 Task: Create a rule from the Routing list, Task moved to a section -> Set Priority in the project BayTech , set the section as To-Do and set the priority of the task as  High
Action: Mouse moved to (489, 339)
Screenshot: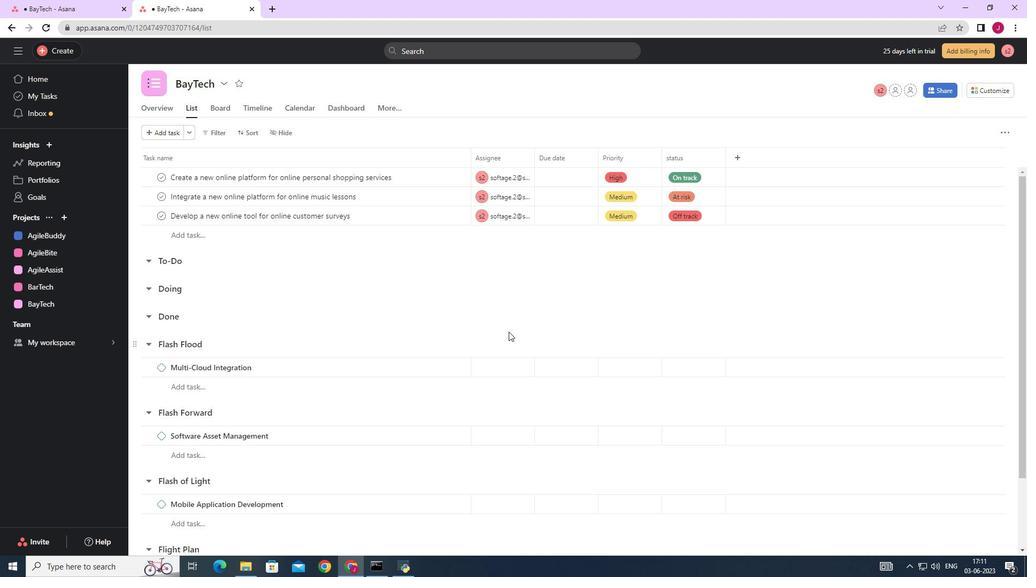 
Action: Mouse scrolled (489, 340) with delta (0, 0)
Screenshot: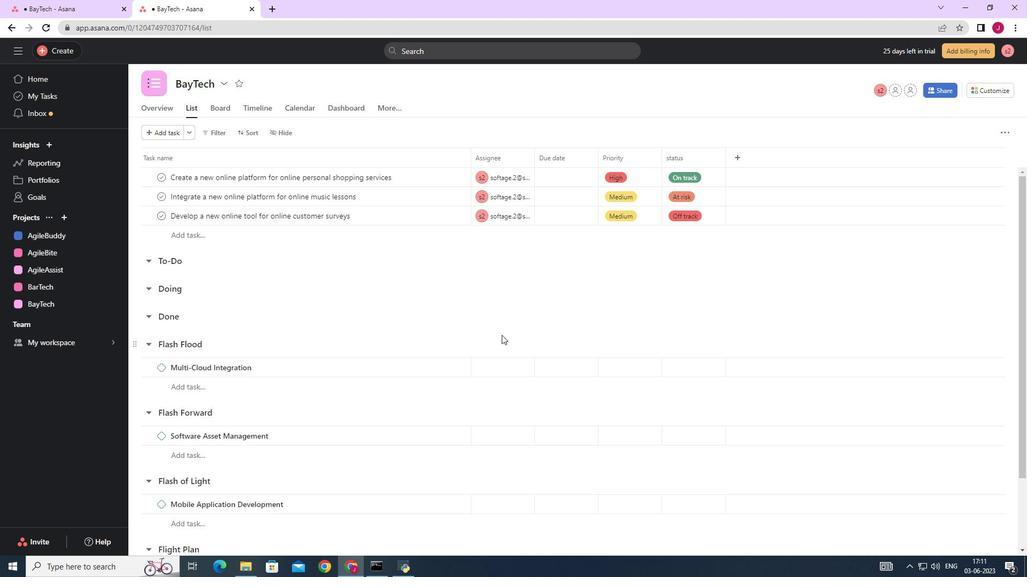 
Action: Mouse moved to (488, 339)
Screenshot: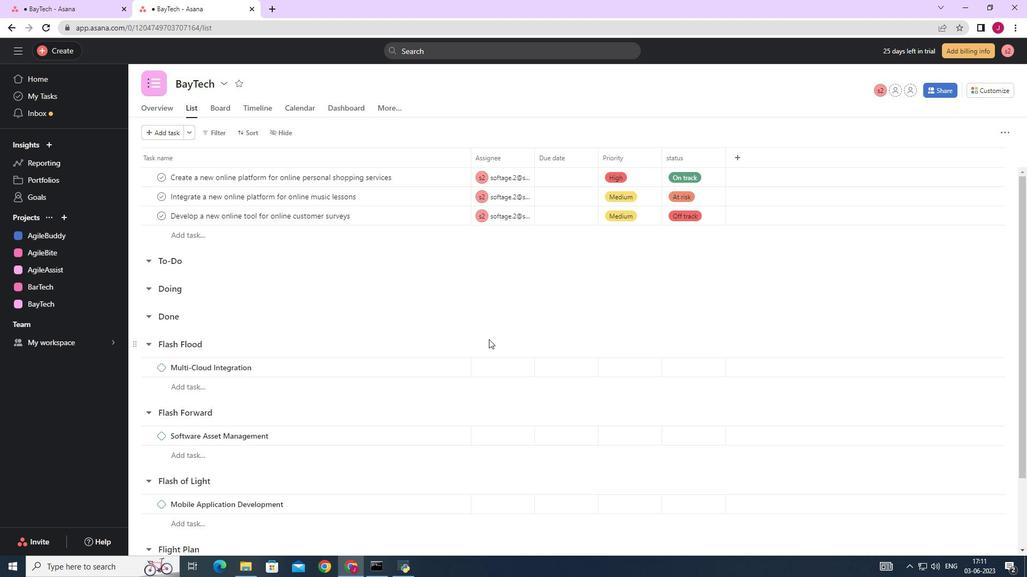 
Action: Mouse scrolled (489, 340) with delta (0, 0)
Screenshot: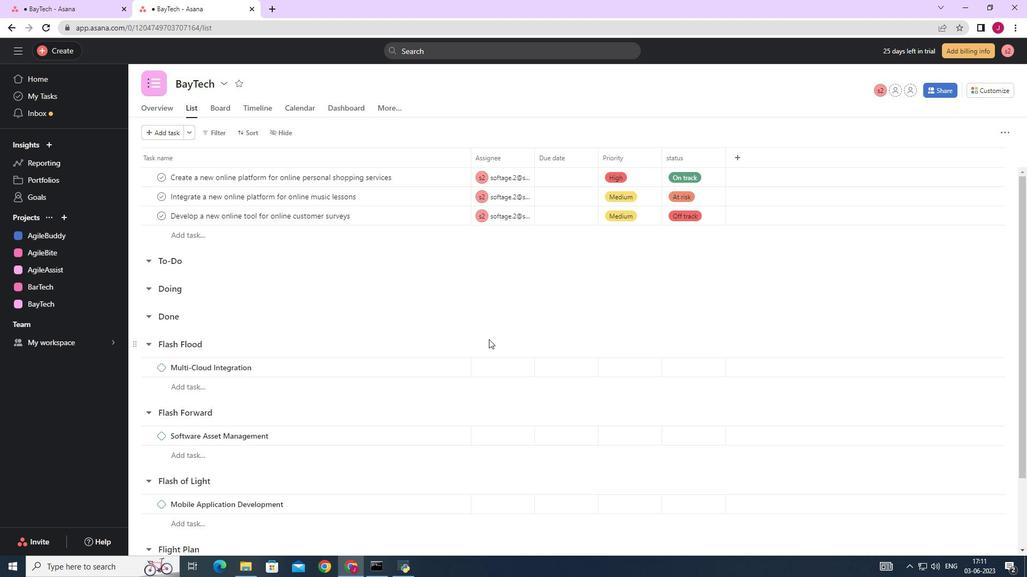 
Action: Mouse moved to (487, 341)
Screenshot: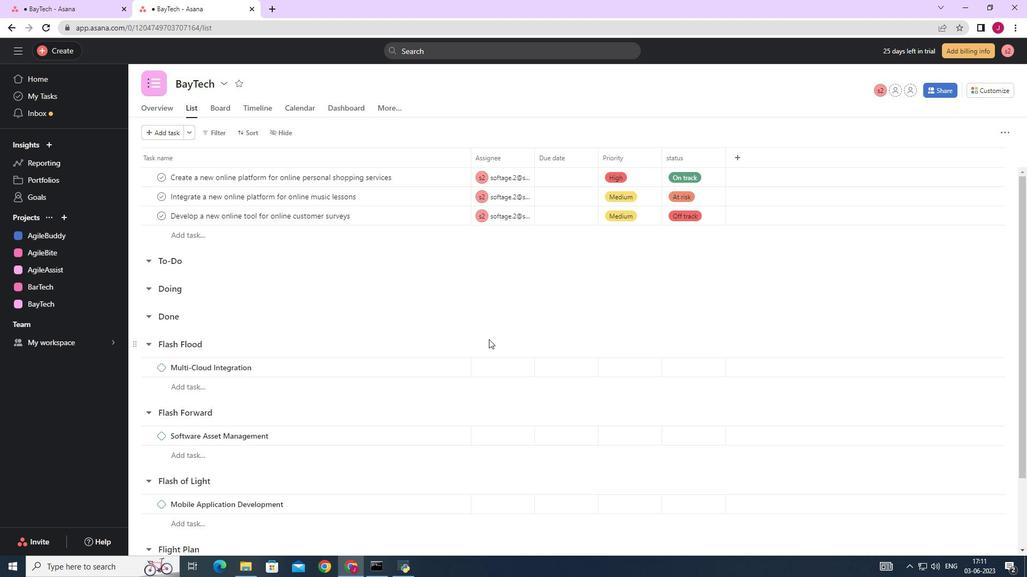 
Action: Mouse scrolled (488, 340) with delta (0, 0)
Screenshot: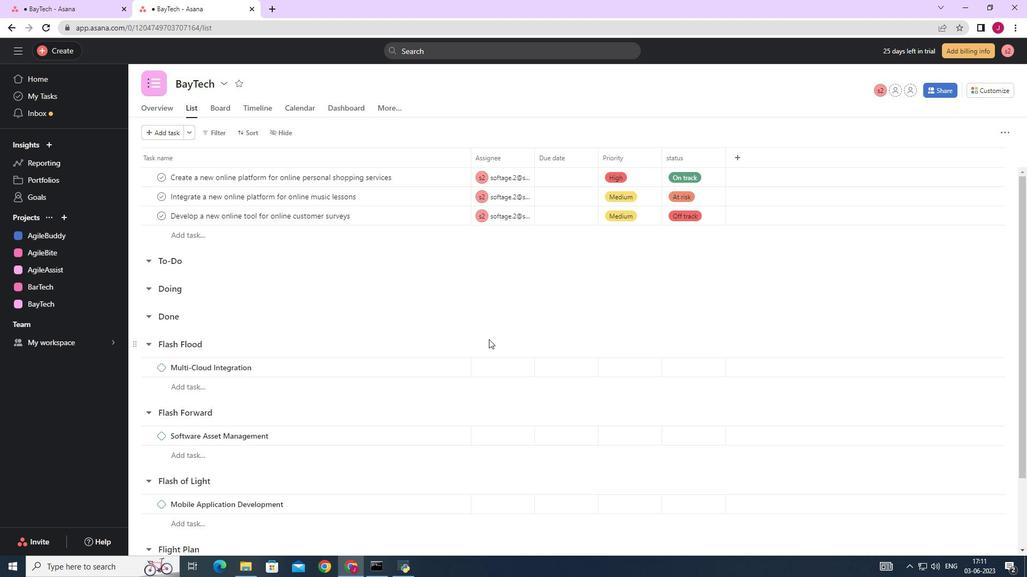 
Action: Mouse moved to (991, 90)
Screenshot: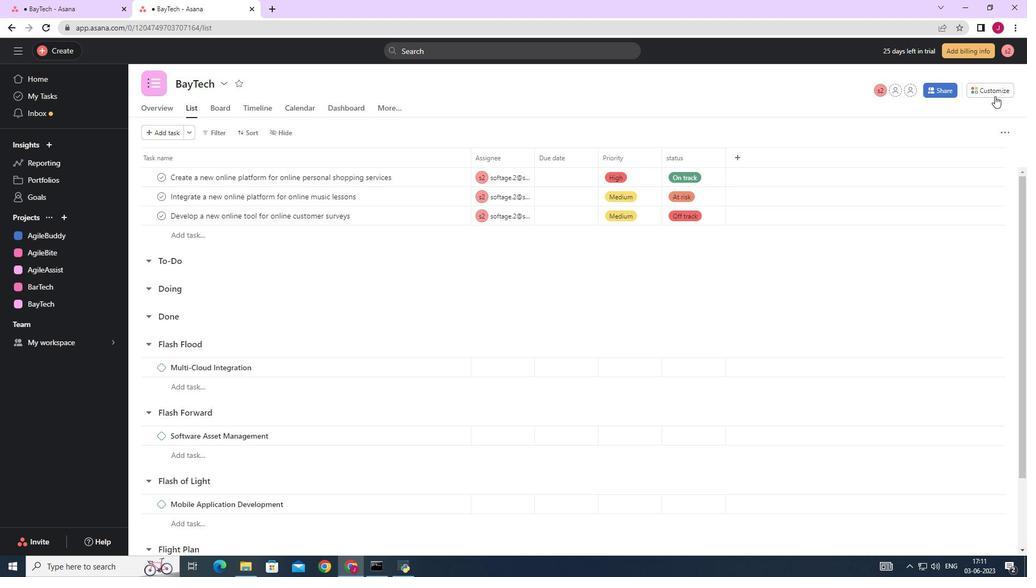 
Action: Mouse pressed left at (991, 90)
Screenshot: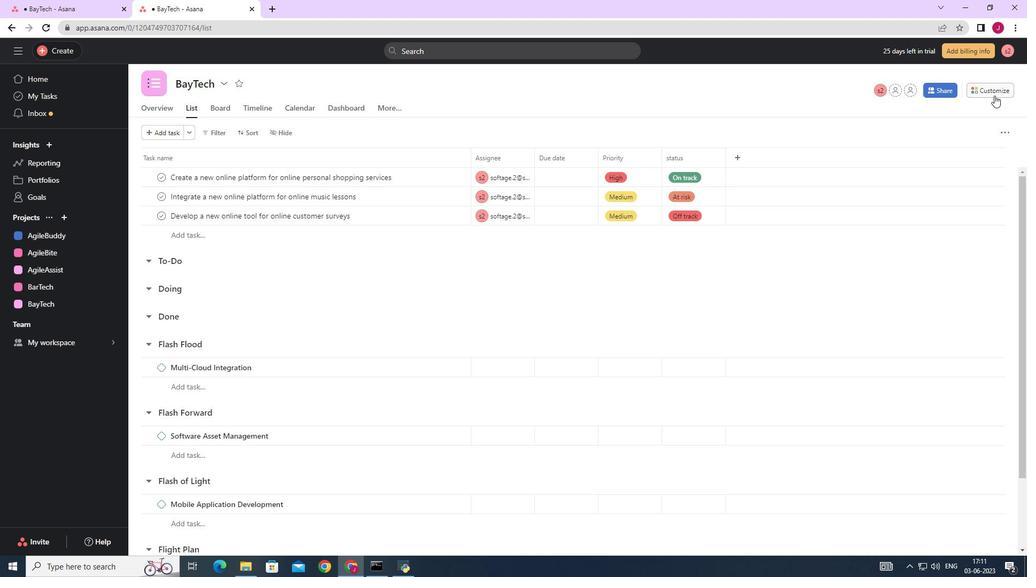 
Action: Mouse moved to (805, 235)
Screenshot: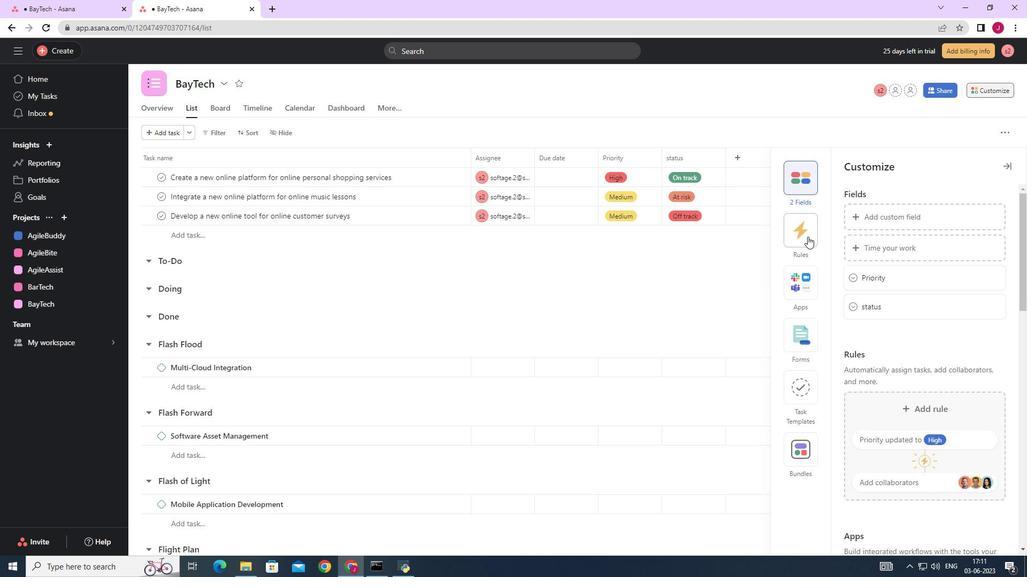 
Action: Mouse pressed left at (805, 235)
Screenshot: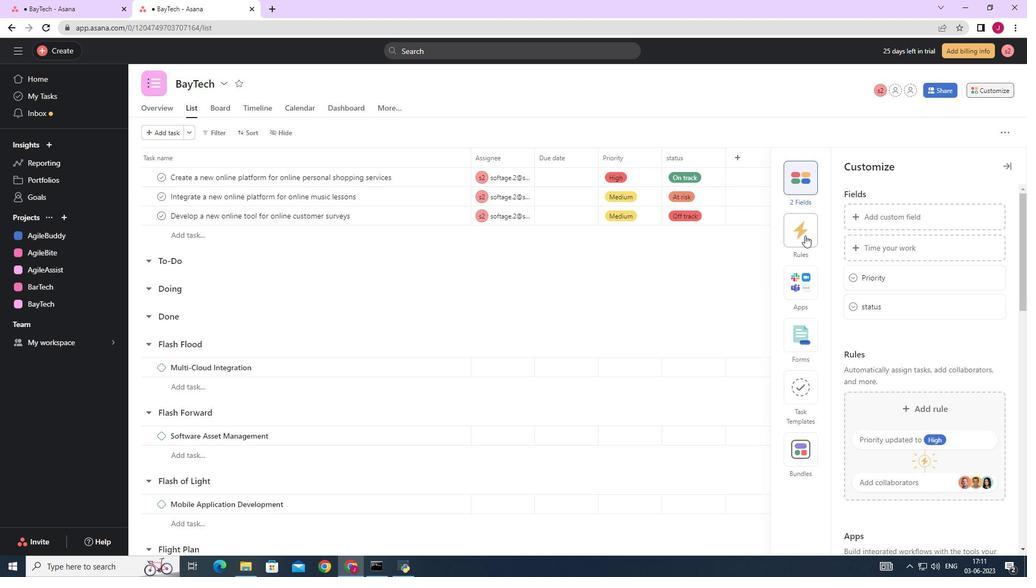 
Action: Mouse moved to (902, 243)
Screenshot: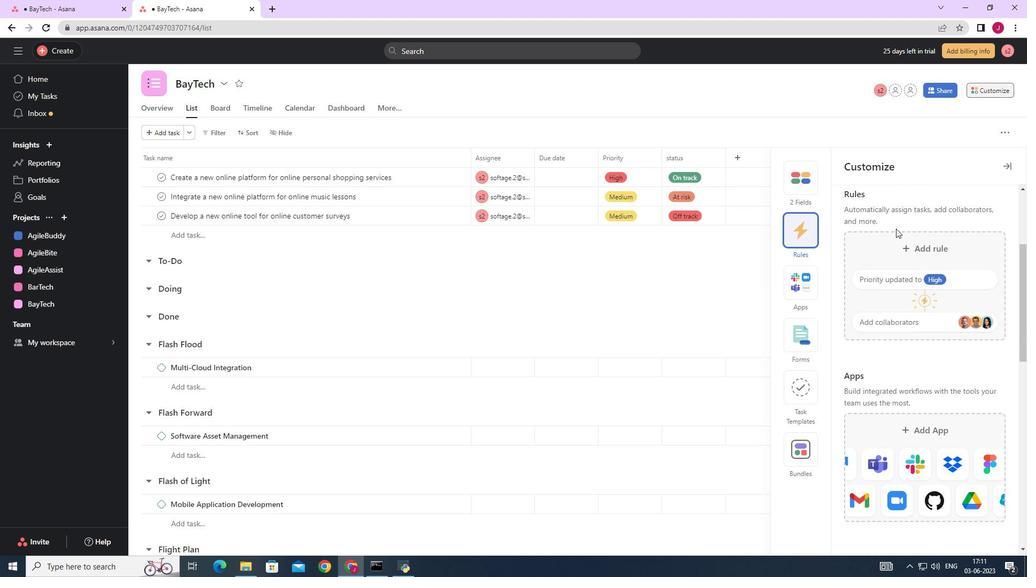 
Action: Mouse pressed left at (902, 243)
Screenshot: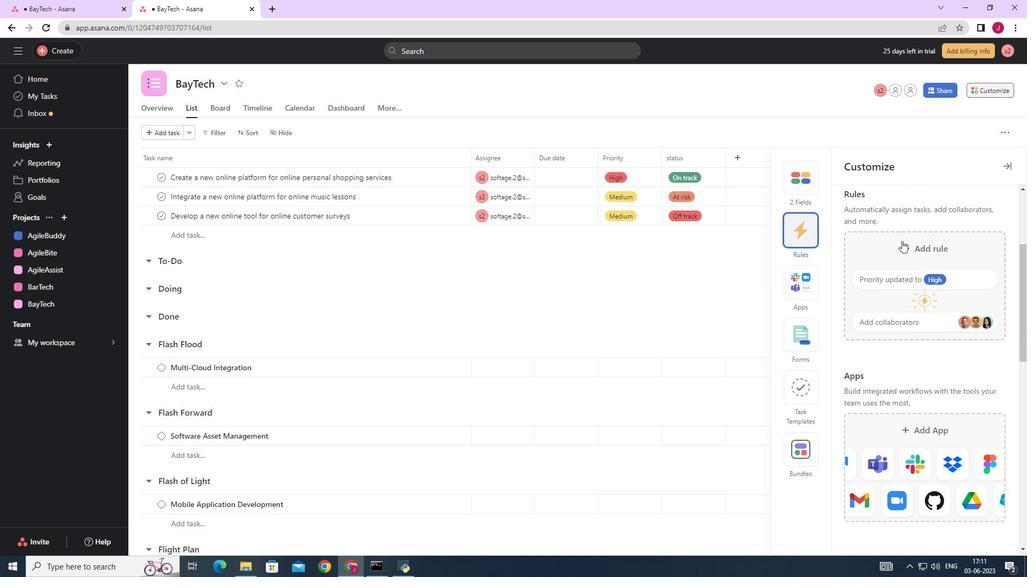 
Action: Mouse moved to (238, 139)
Screenshot: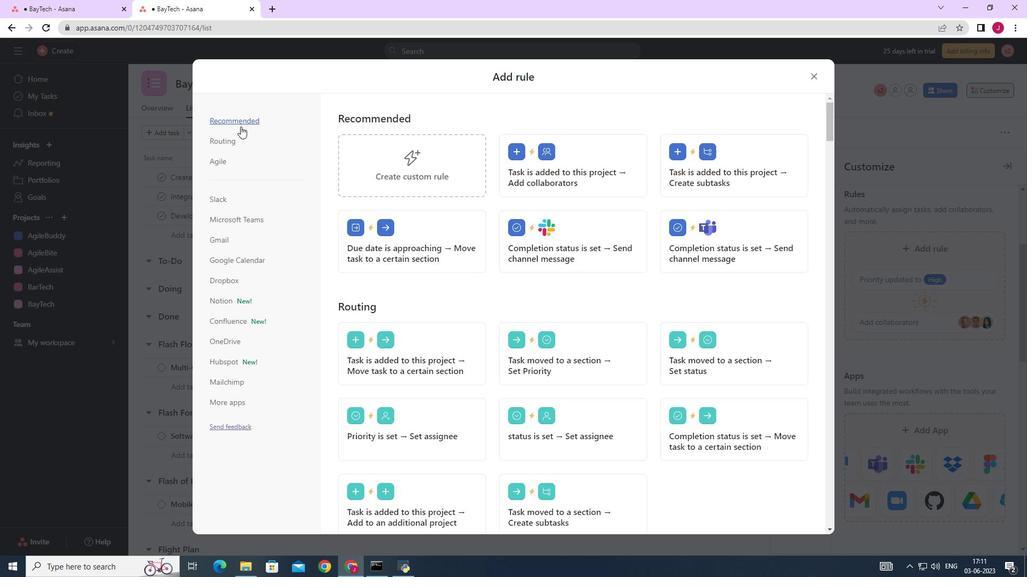 
Action: Mouse pressed left at (238, 139)
Screenshot: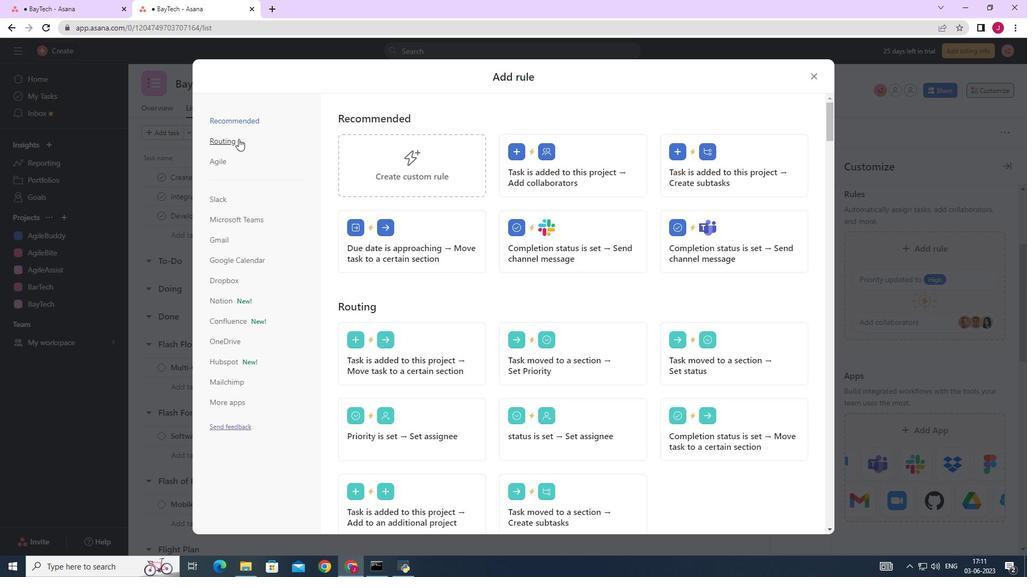 
Action: Mouse moved to (572, 163)
Screenshot: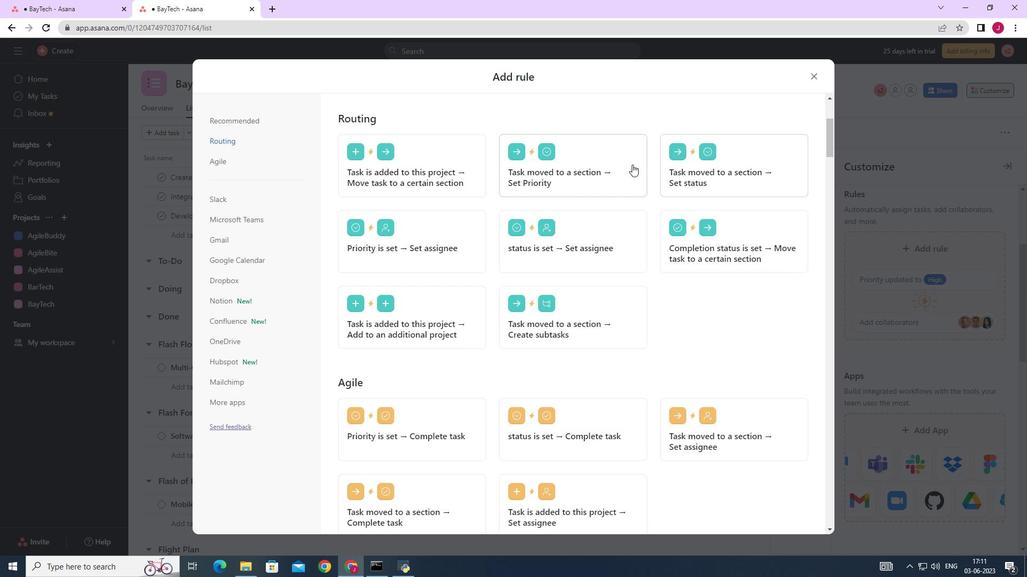 
Action: Mouse pressed left at (572, 163)
Screenshot: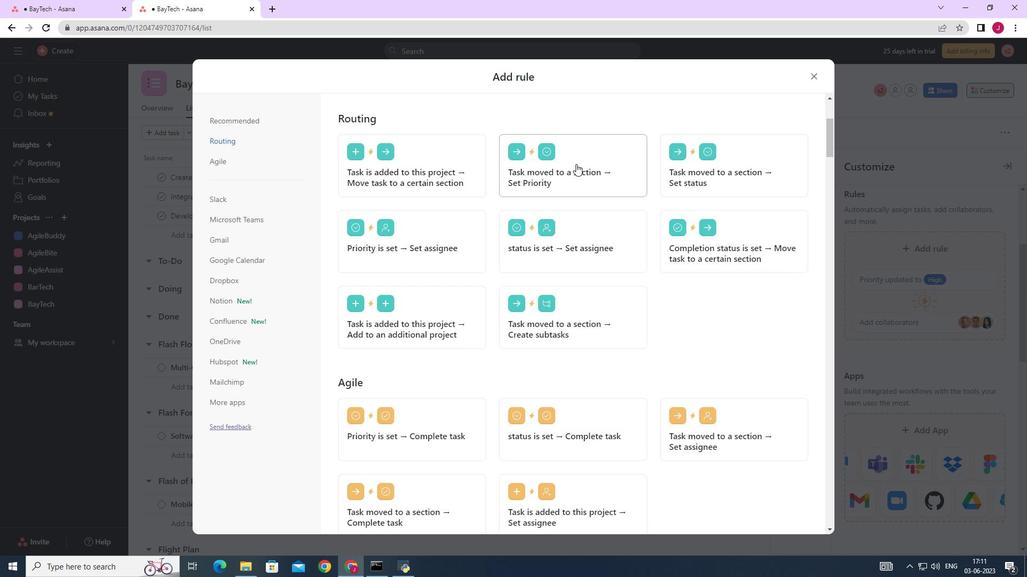 
Action: Mouse moved to (409, 280)
Screenshot: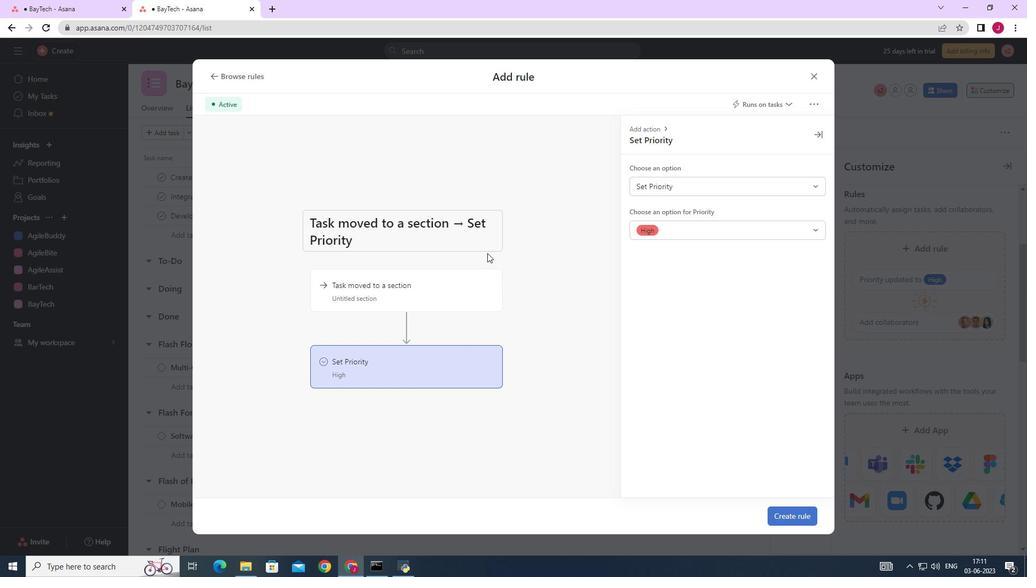 
Action: Mouse pressed left at (409, 280)
Screenshot: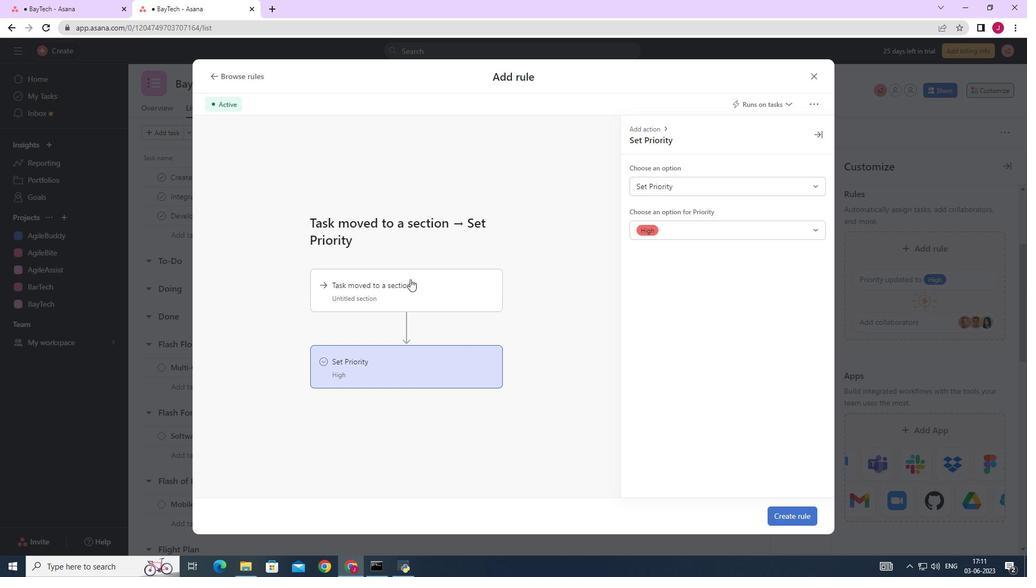 
Action: Mouse moved to (696, 181)
Screenshot: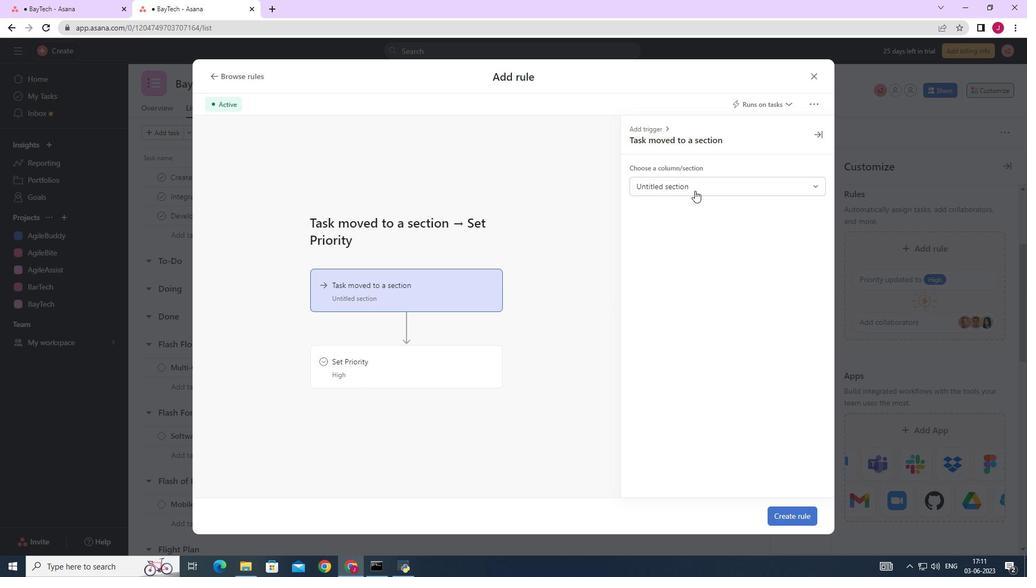 
Action: Mouse pressed left at (696, 181)
Screenshot: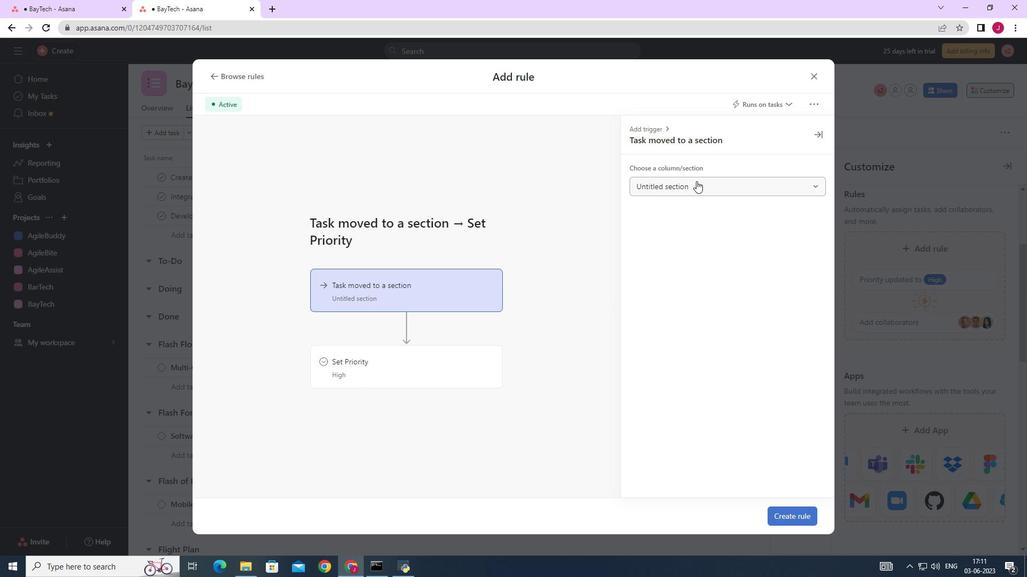
Action: Mouse moved to (679, 232)
Screenshot: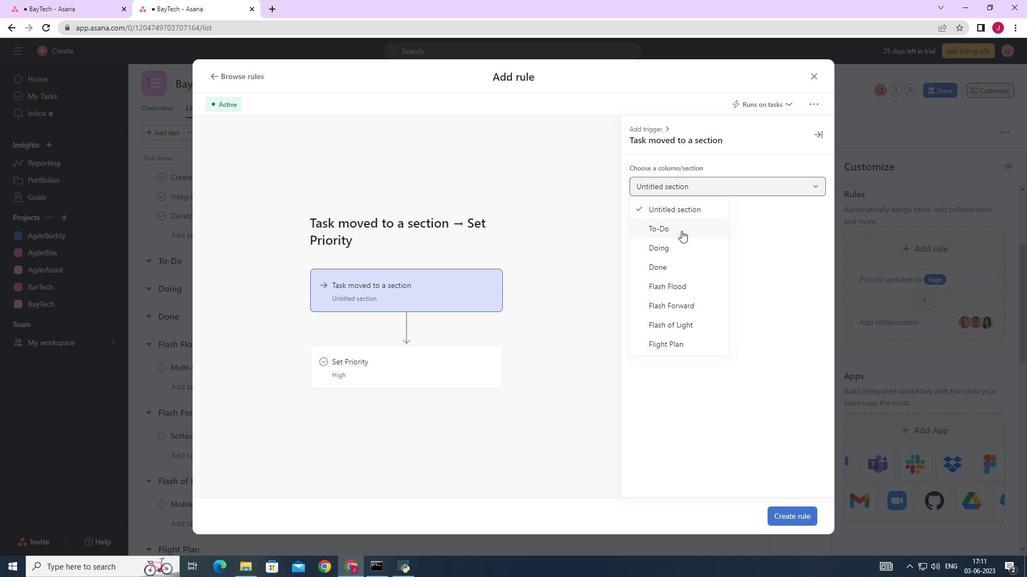 
Action: Mouse pressed left at (679, 232)
Screenshot: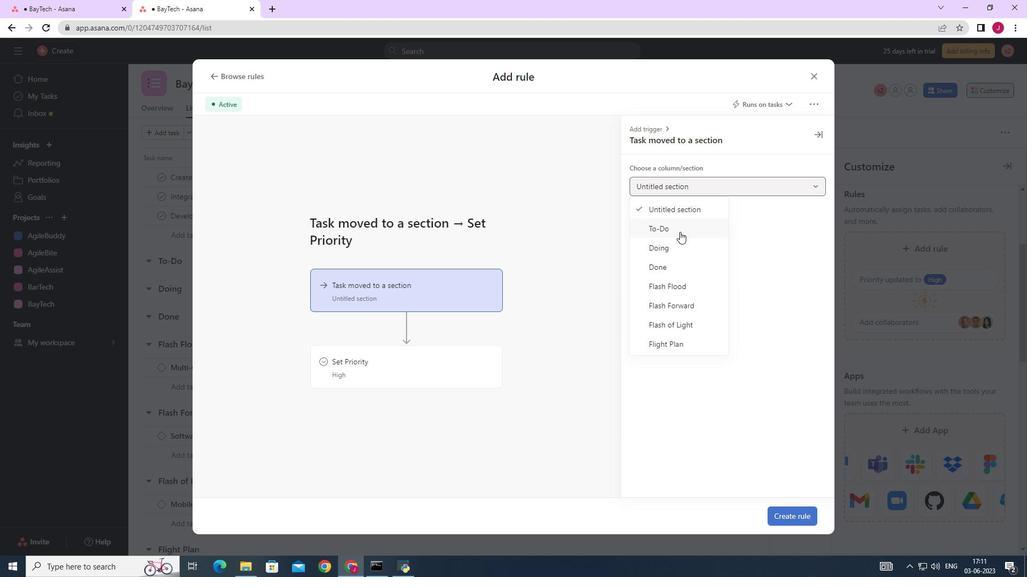 
Action: Mouse moved to (366, 363)
Screenshot: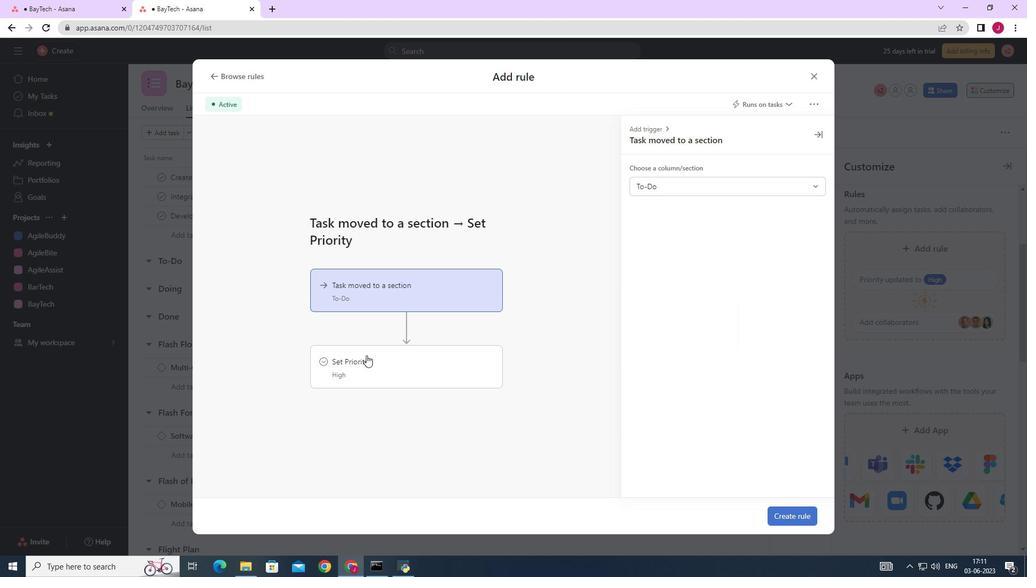 
Action: Mouse pressed left at (366, 363)
Screenshot: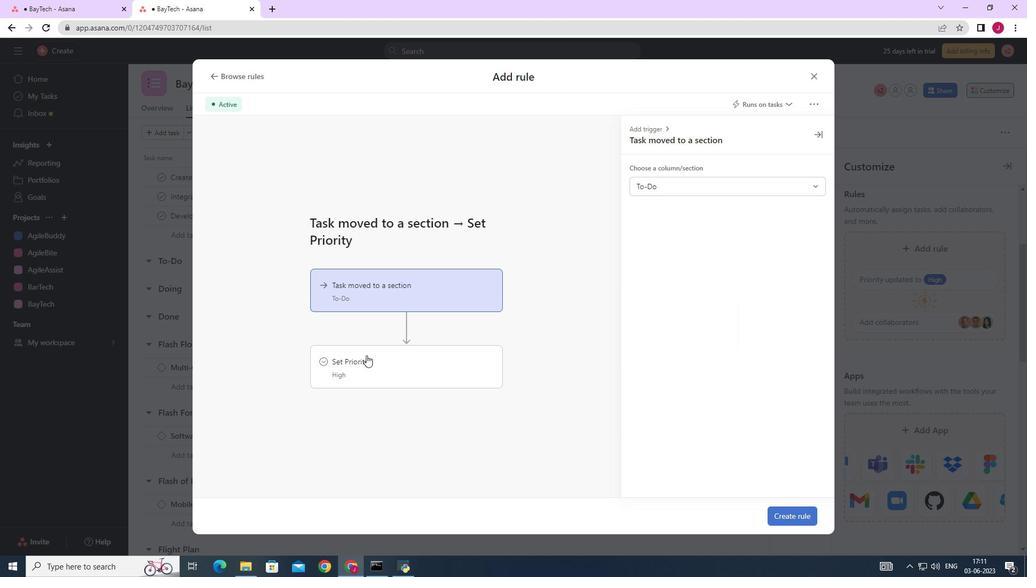 
Action: Mouse moved to (677, 186)
Screenshot: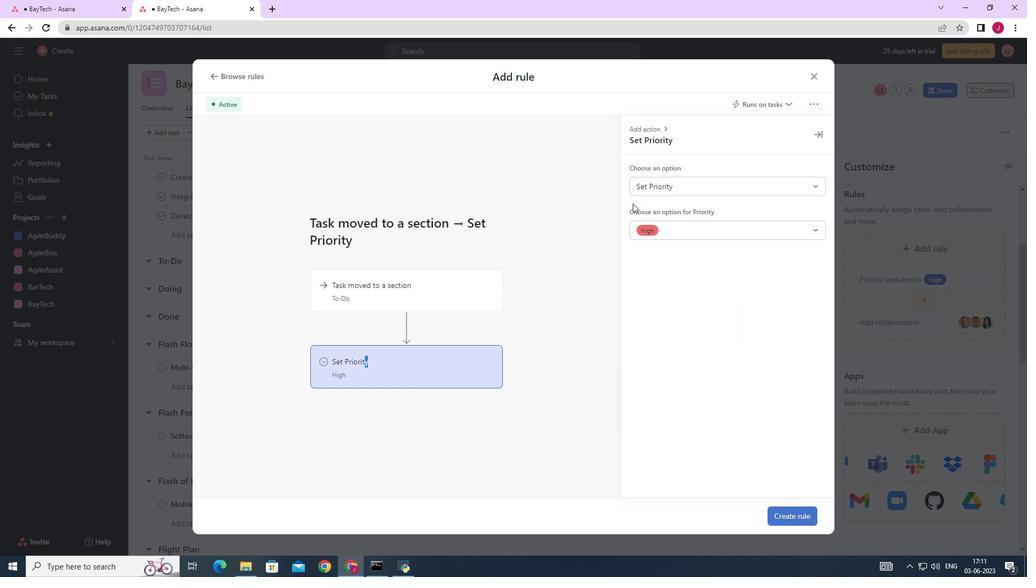 
Action: Mouse pressed left at (677, 186)
Screenshot: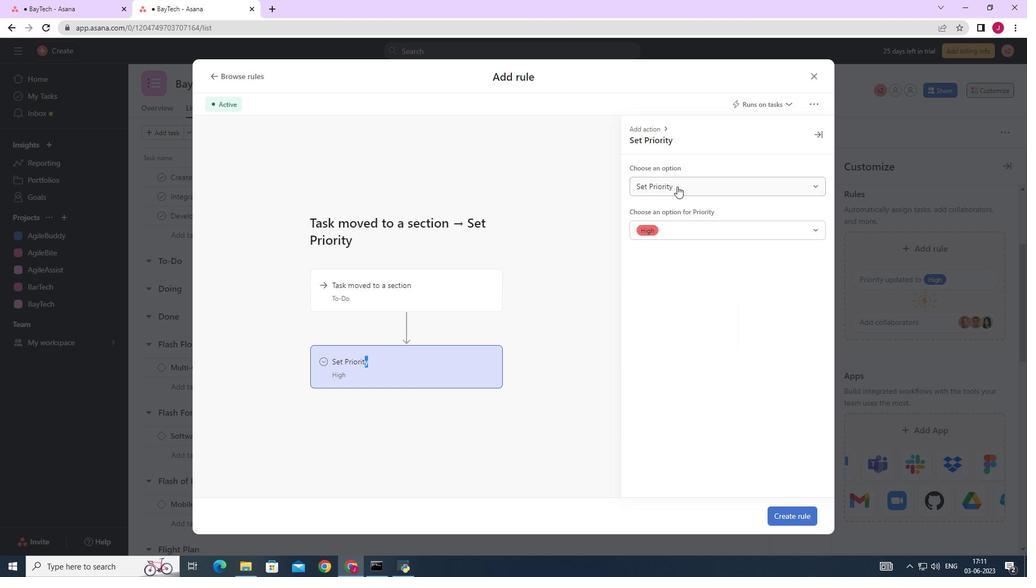 
Action: Mouse moved to (661, 208)
Screenshot: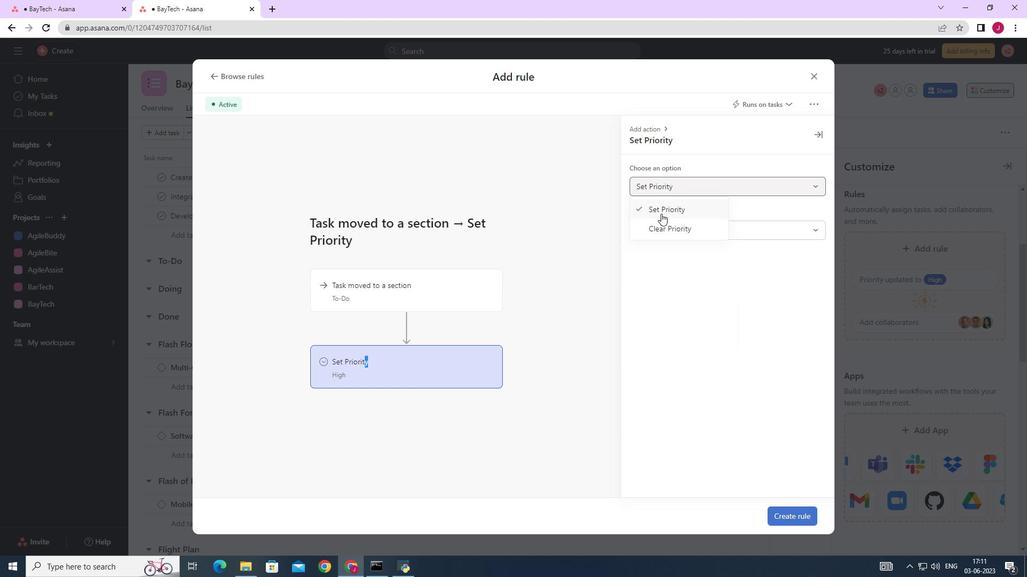 
Action: Mouse pressed left at (661, 208)
Screenshot: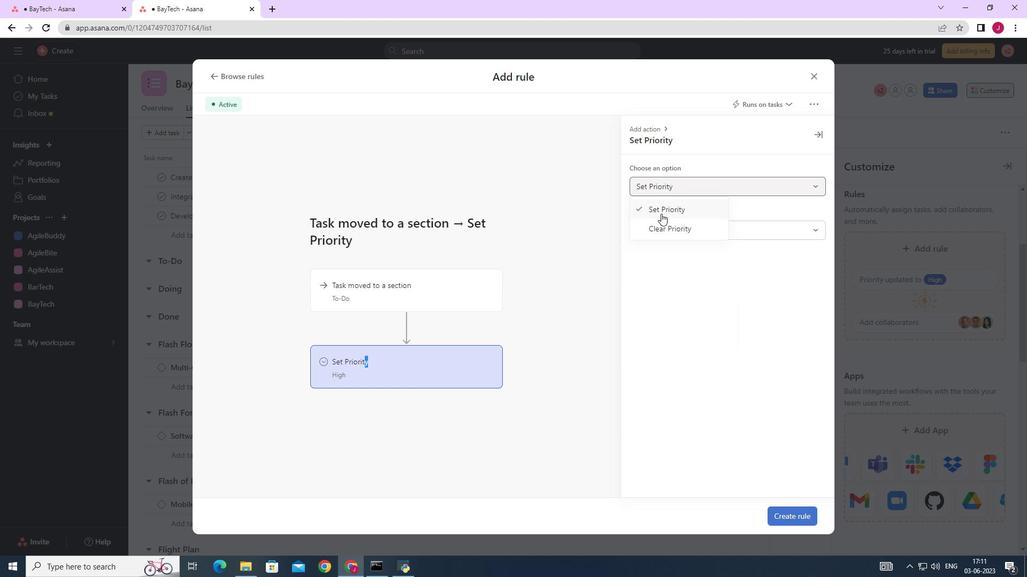 
Action: Mouse moved to (658, 228)
Screenshot: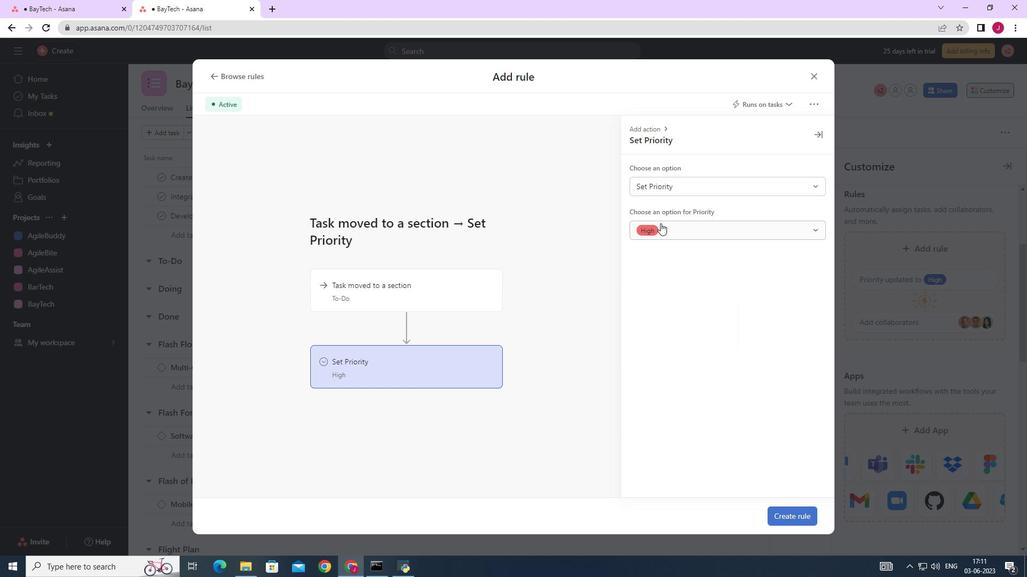 
Action: Mouse pressed left at (658, 228)
Screenshot: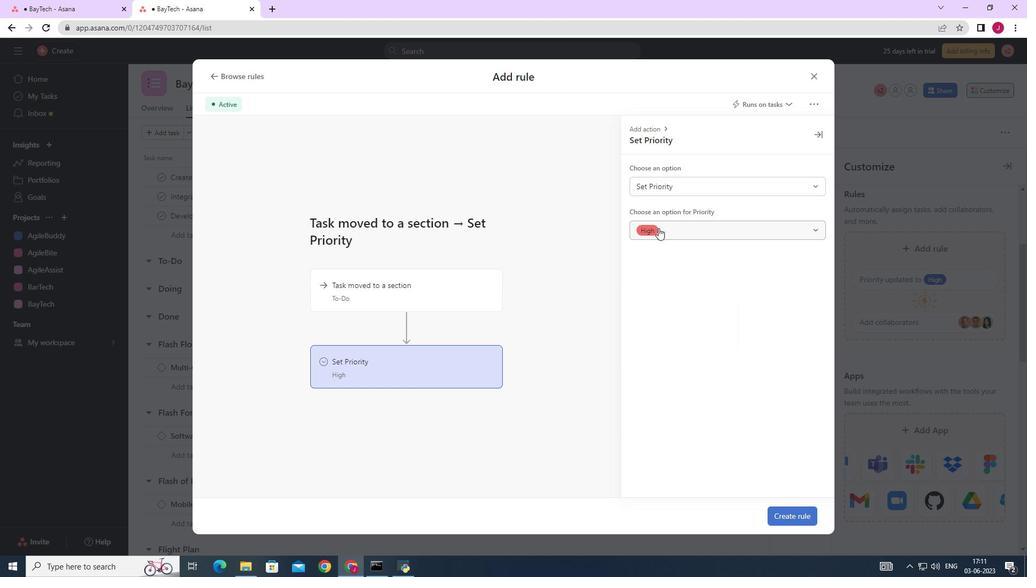 
Action: Mouse moved to (655, 248)
Screenshot: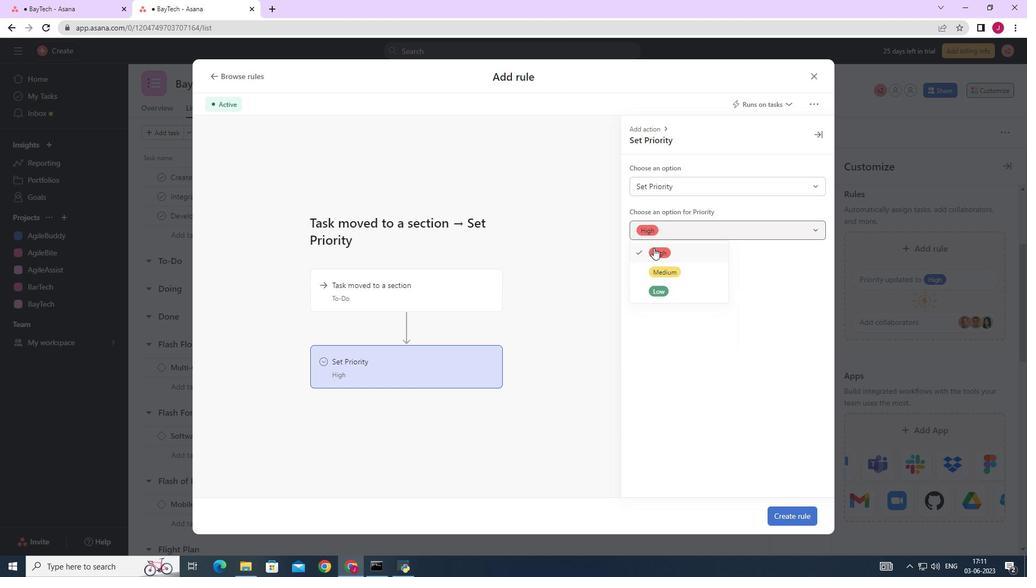 
Action: Mouse pressed left at (655, 248)
Screenshot: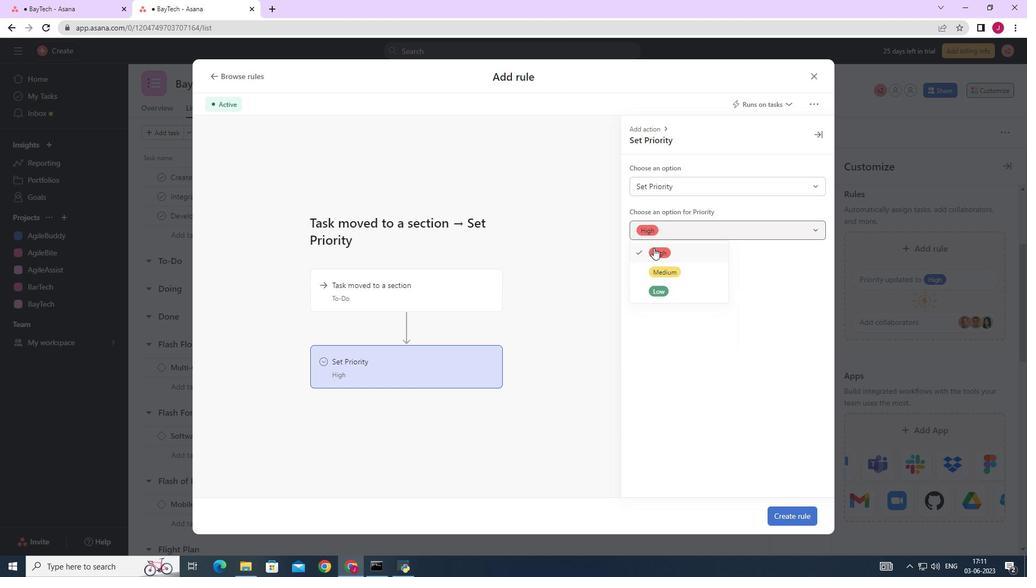 
Action: Mouse moved to (792, 514)
Screenshot: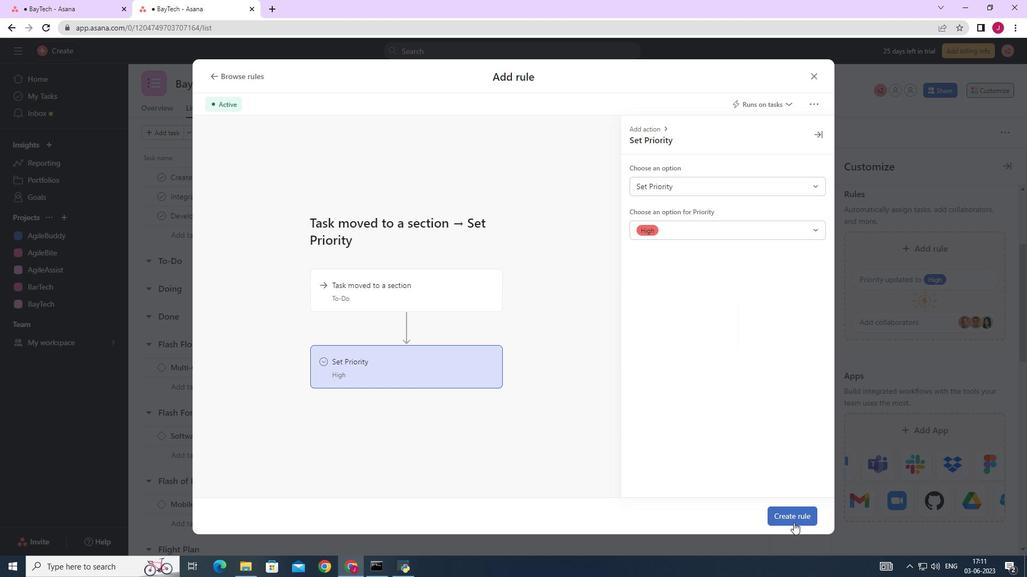
Action: Mouse pressed left at (792, 514)
Screenshot: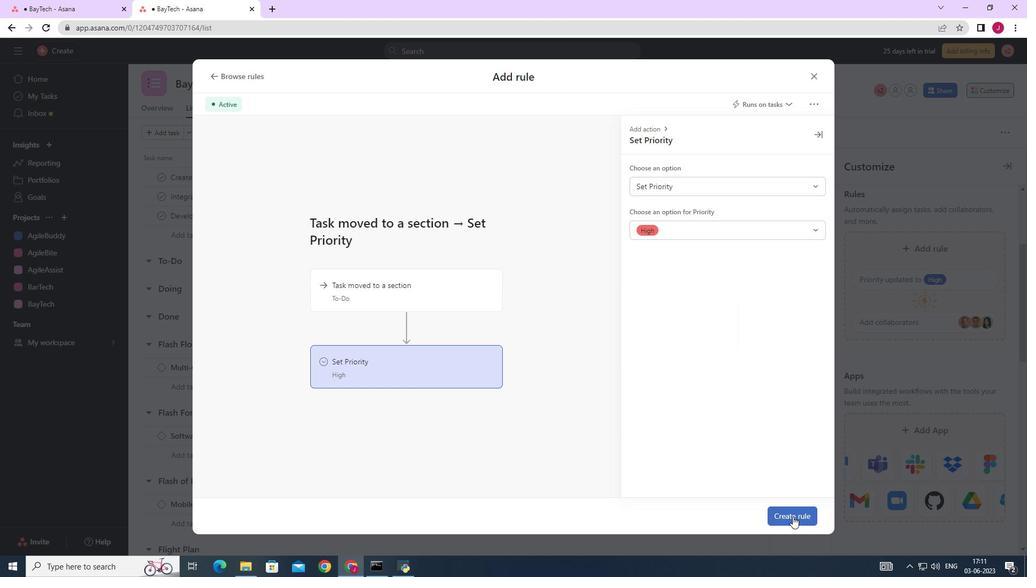 
Action: Mouse moved to (744, 410)
Screenshot: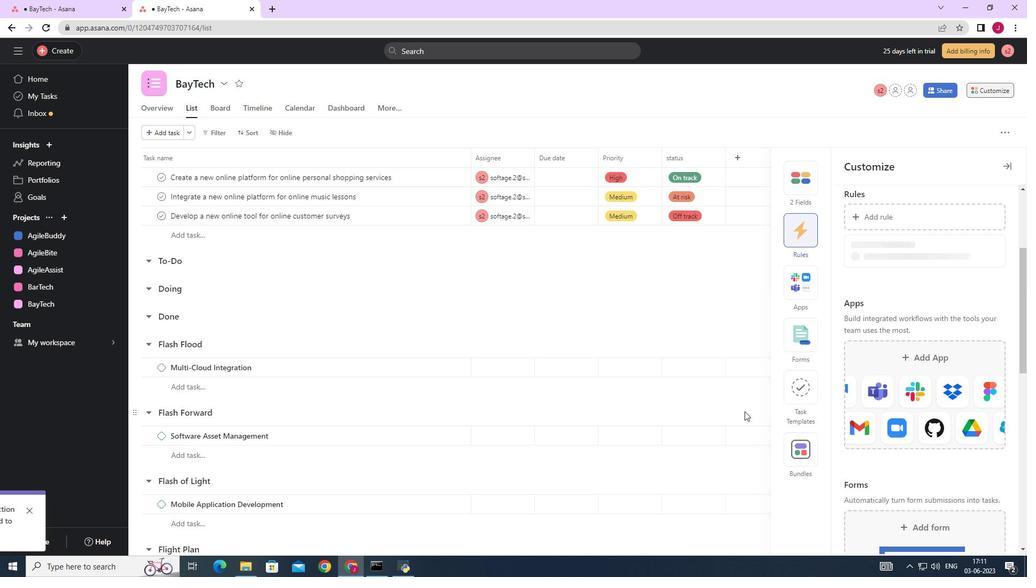 
